 Task: Change the speaker configuration of DirectX audio output to Windows default.
Action: Mouse moved to (134, 18)
Screenshot: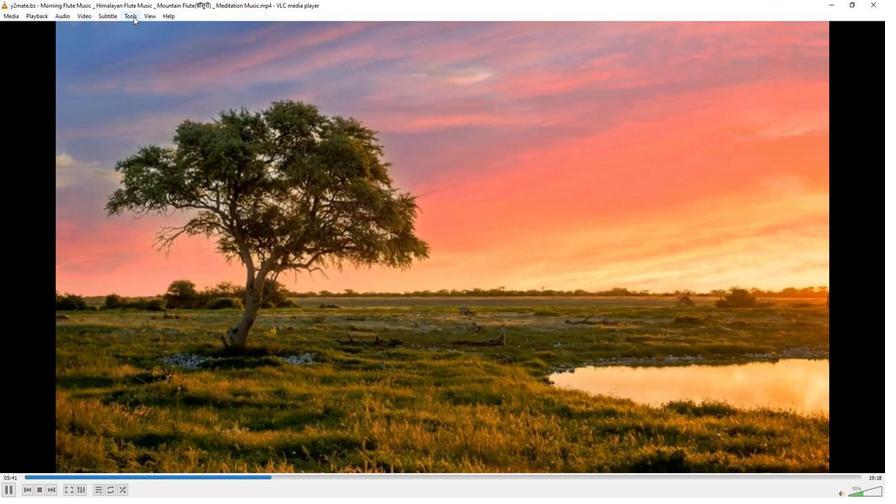 
Action: Mouse pressed left at (134, 18)
Screenshot: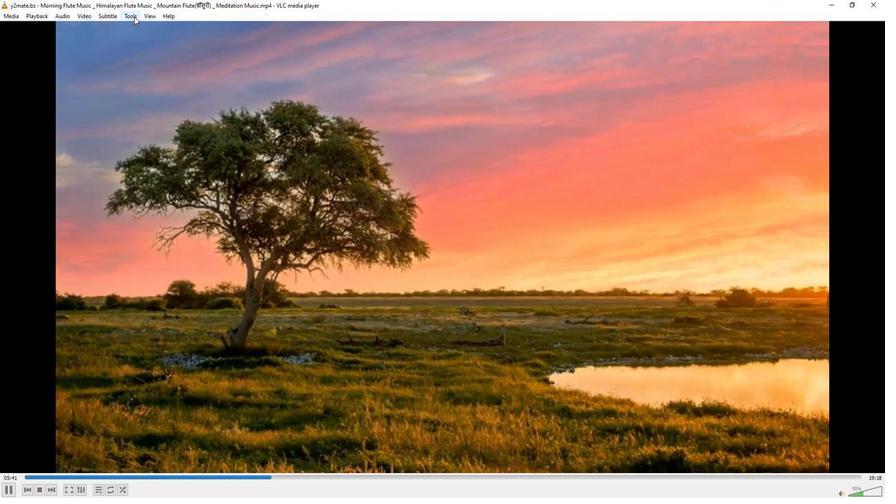 
Action: Mouse moved to (138, 123)
Screenshot: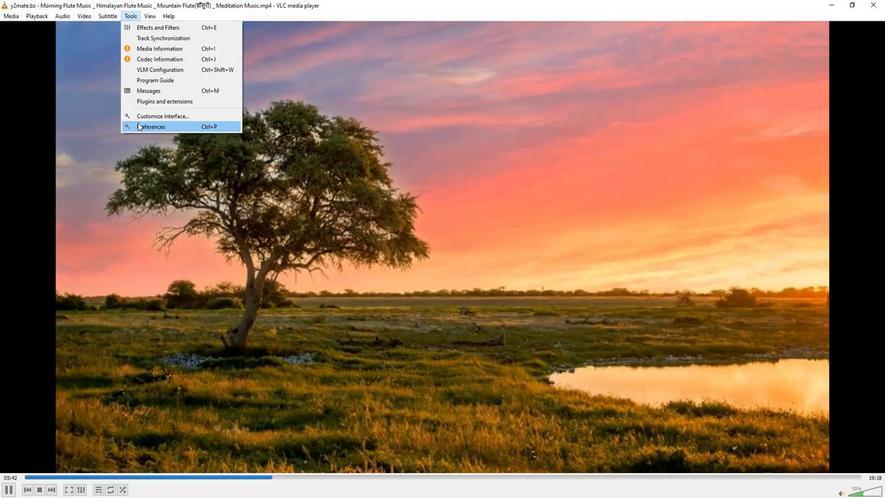 
Action: Mouse pressed left at (138, 123)
Screenshot: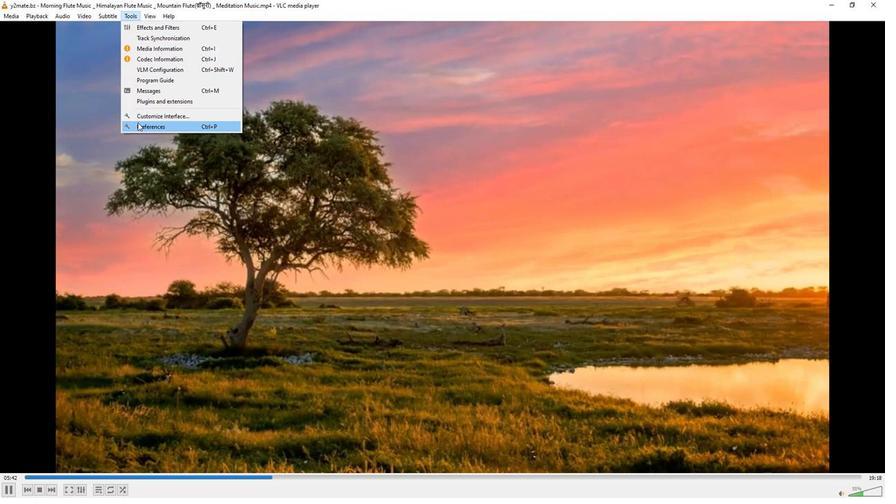 
Action: Mouse moved to (293, 405)
Screenshot: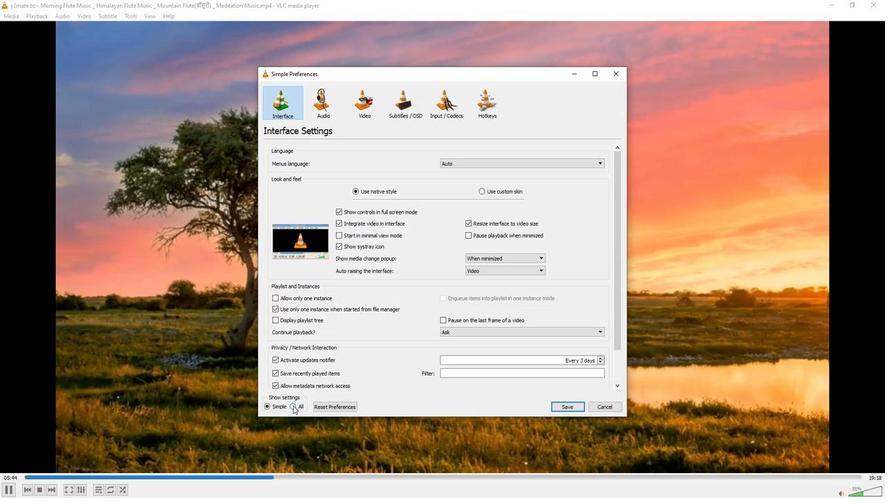 
Action: Mouse pressed left at (293, 405)
Screenshot: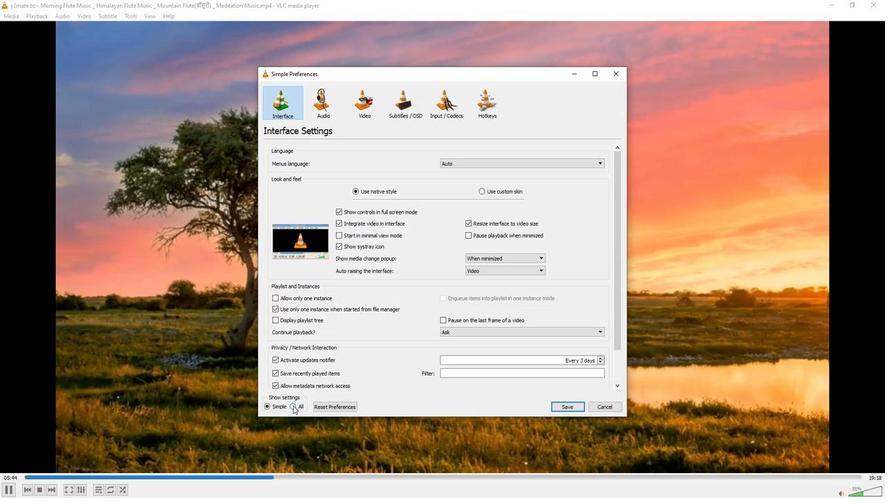 
Action: Mouse moved to (282, 212)
Screenshot: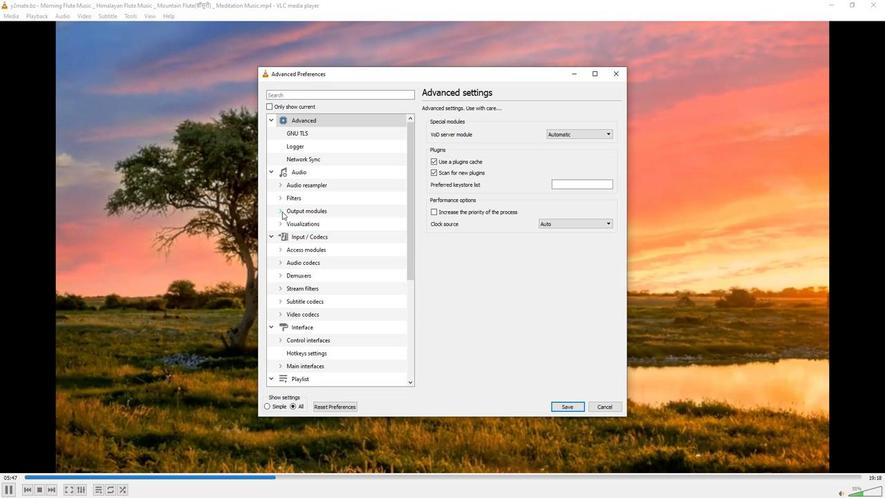 
Action: Mouse pressed left at (282, 212)
Screenshot: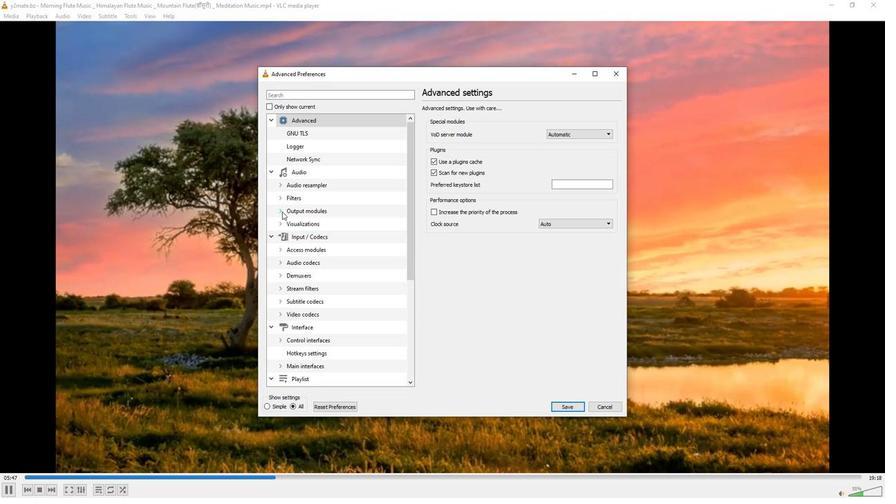 
Action: Mouse moved to (301, 224)
Screenshot: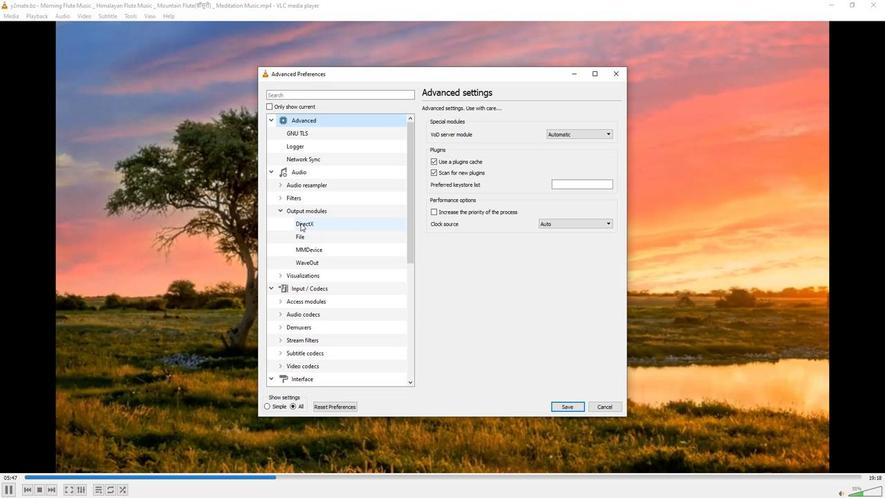 
Action: Mouse pressed left at (301, 224)
Screenshot: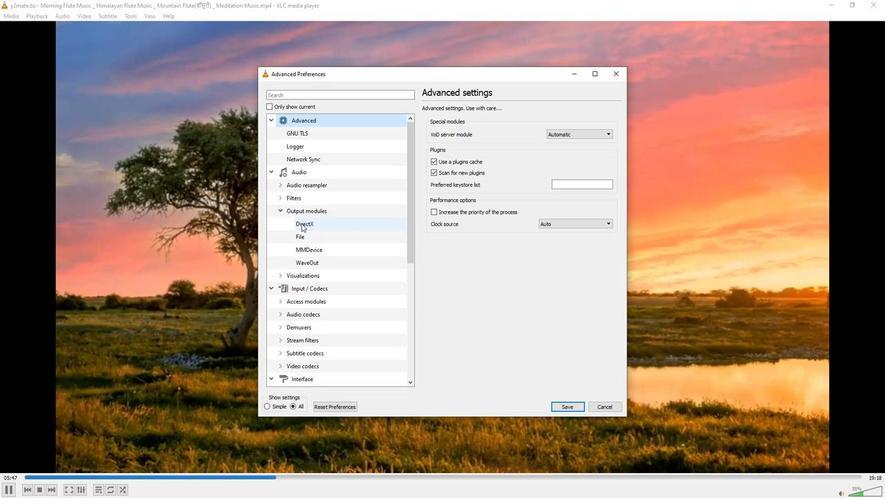 
Action: Mouse moved to (608, 145)
Screenshot: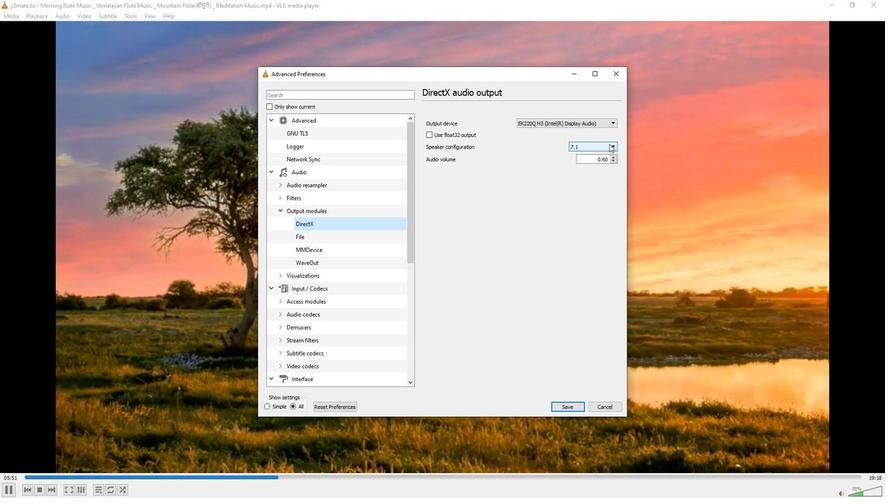 
Action: Mouse pressed left at (608, 145)
Screenshot: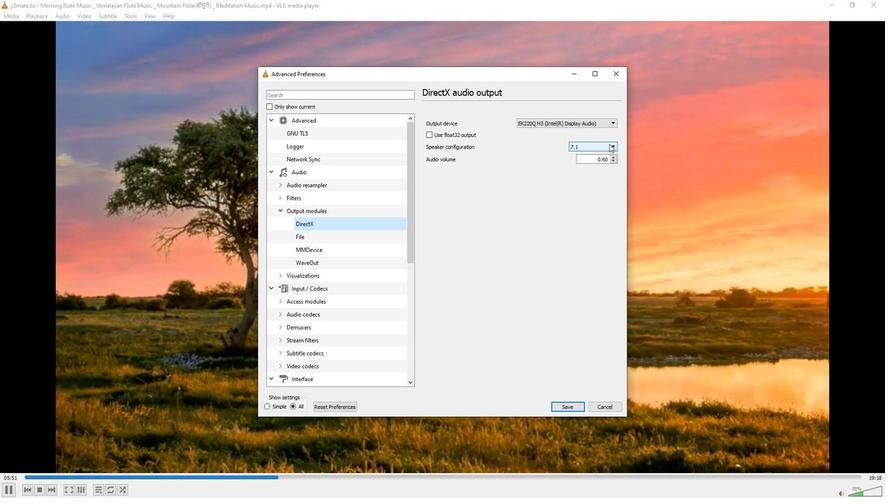 
Action: Mouse moved to (601, 153)
Screenshot: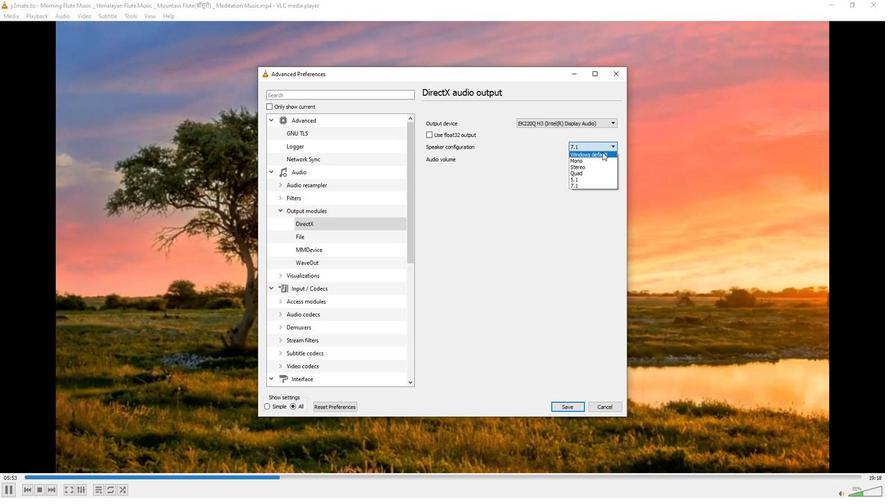 
Action: Mouse pressed left at (601, 153)
Screenshot: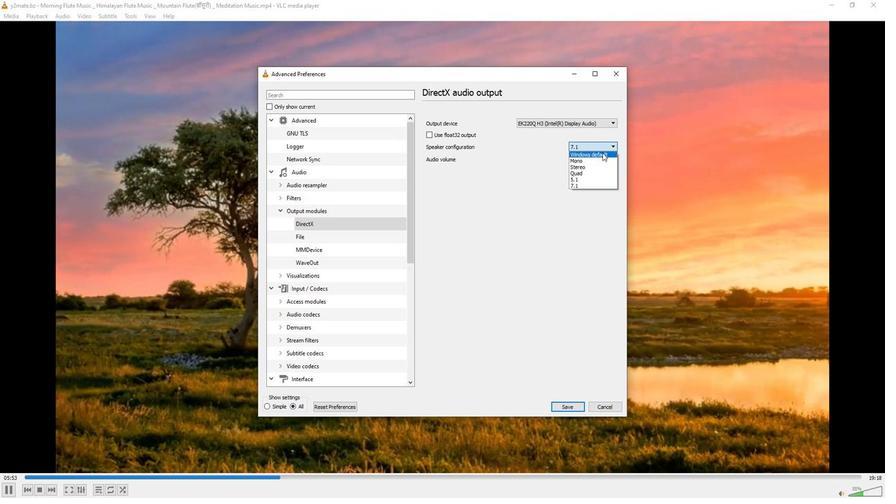 
Action: Mouse moved to (536, 163)
Screenshot: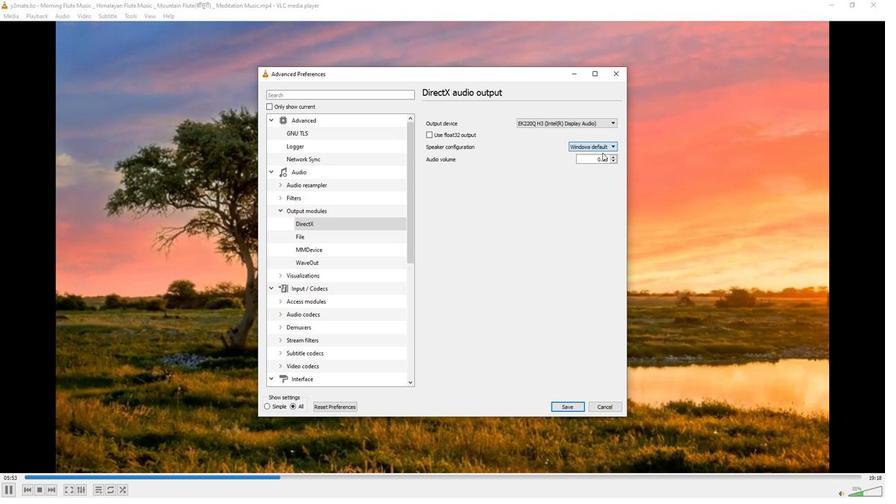 
